 Task: Share this slide with ""softage.2@softage.net"".
Action: Mouse moved to (1102, 62)
Screenshot: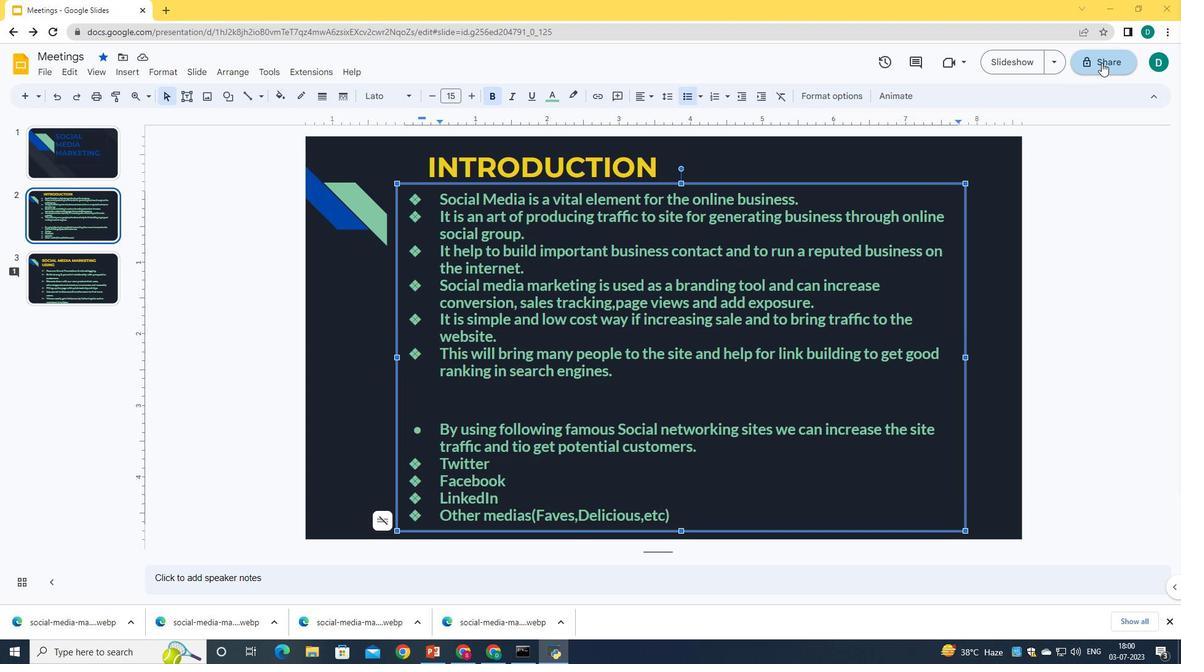 
Action: Mouse pressed left at (1102, 62)
Screenshot: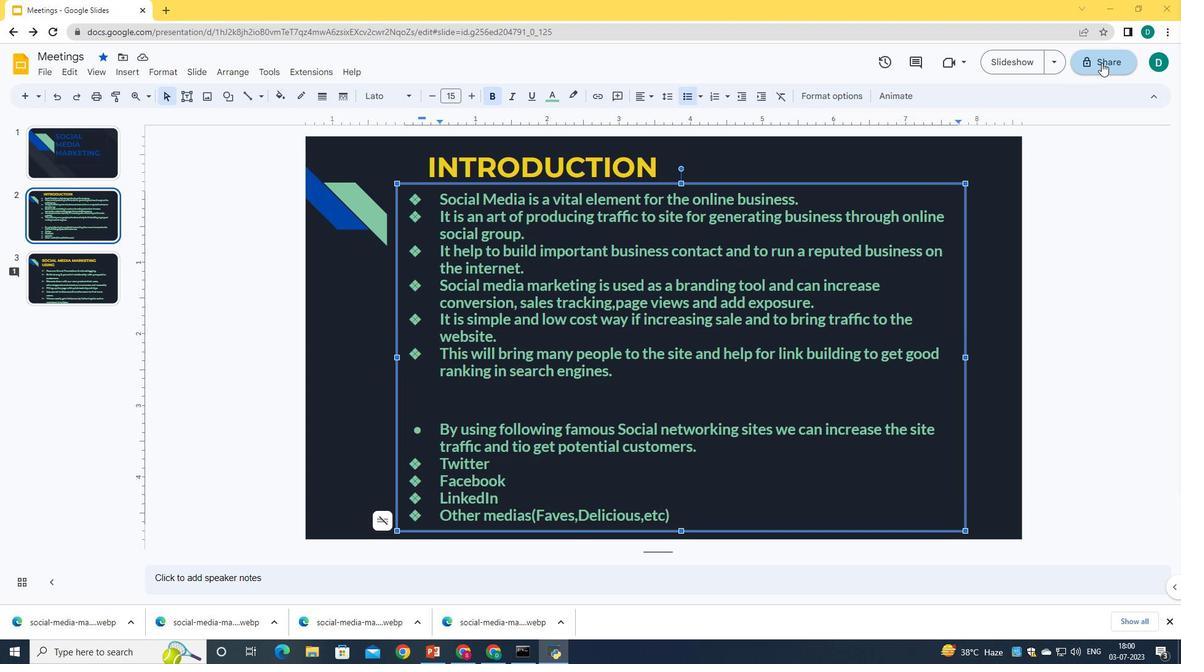 
Action: Mouse moved to (529, 261)
Screenshot: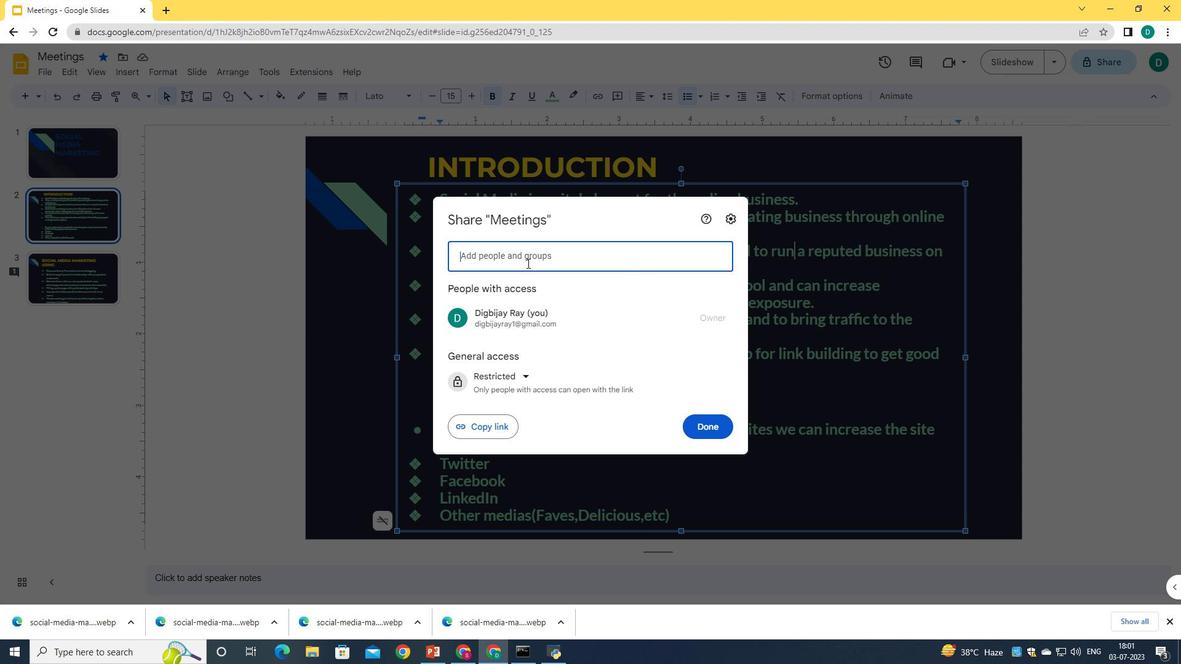 
Action: Mouse pressed left at (529, 261)
Screenshot: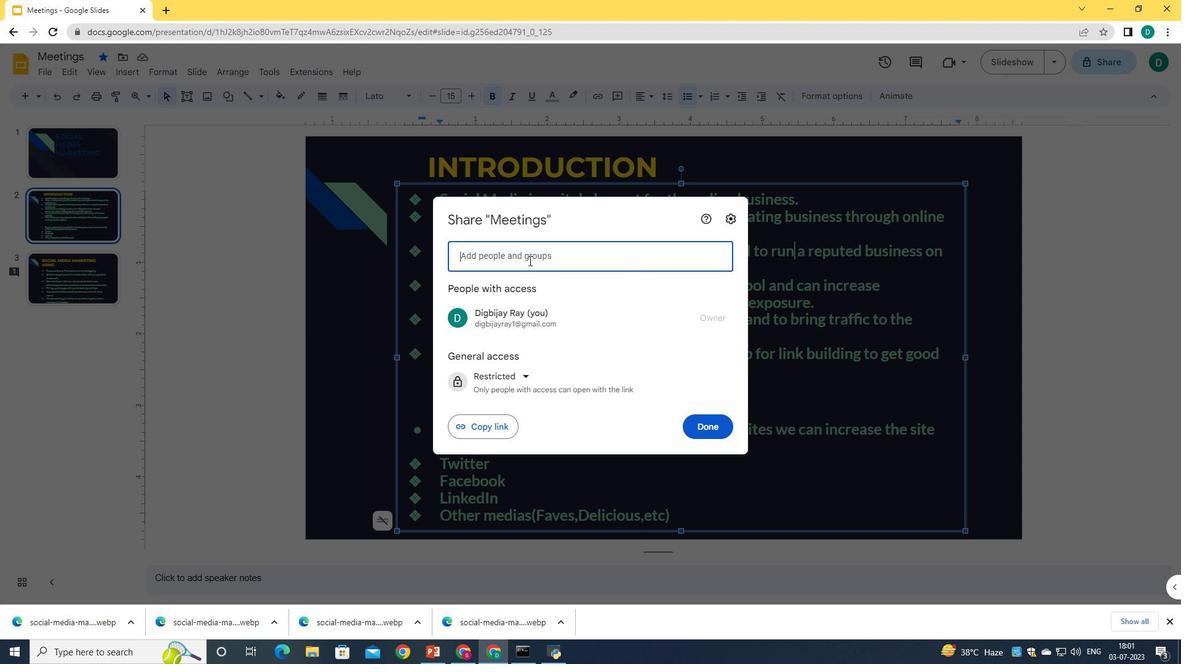 
Action: Key pressed softage.2<Key.shift><Key.shift><Key.shift><Key.shift><Key.shift>@softage.net
Screenshot: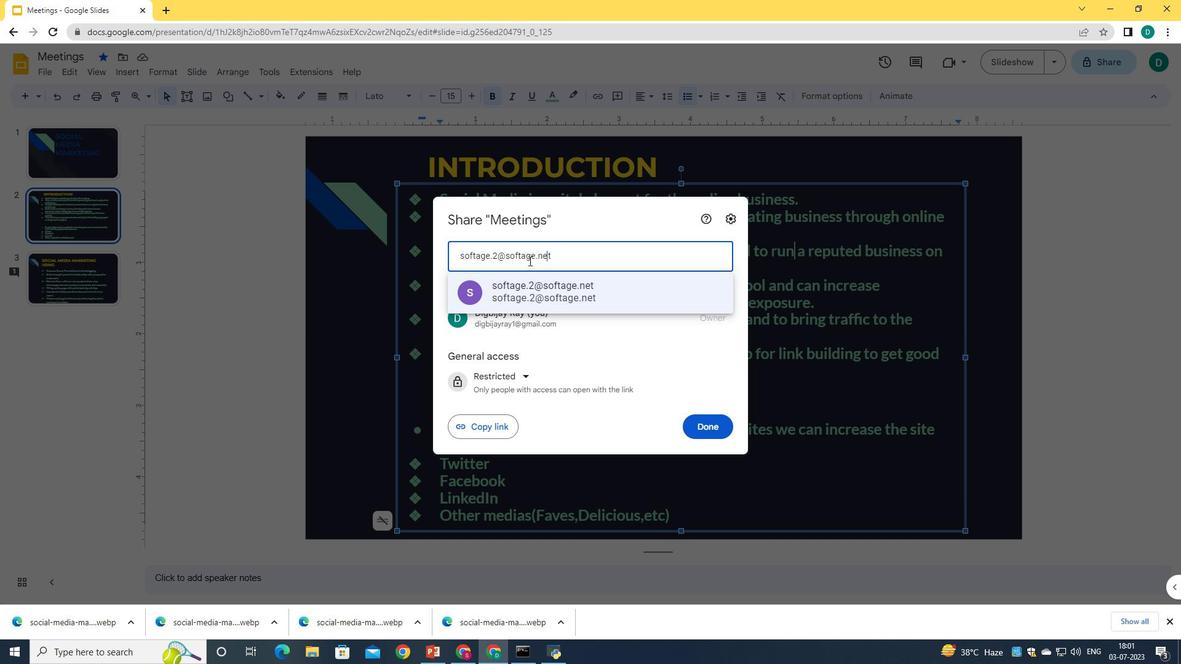 
Action: Mouse moved to (598, 296)
Screenshot: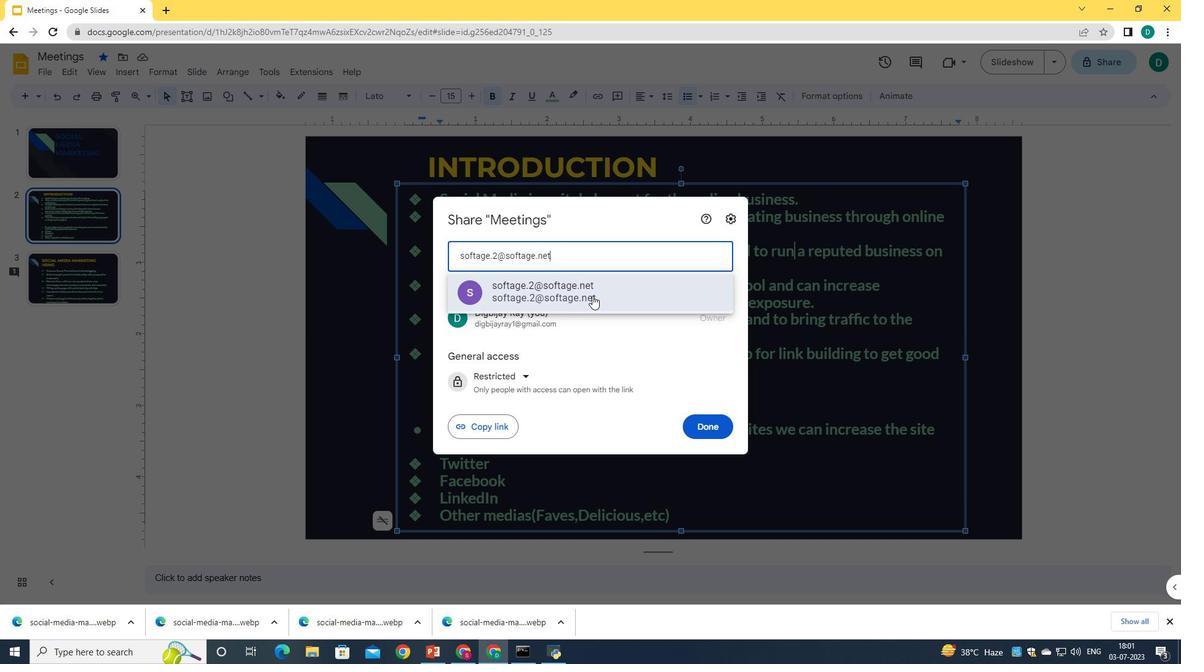 
Action: Mouse pressed left at (598, 296)
Screenshot: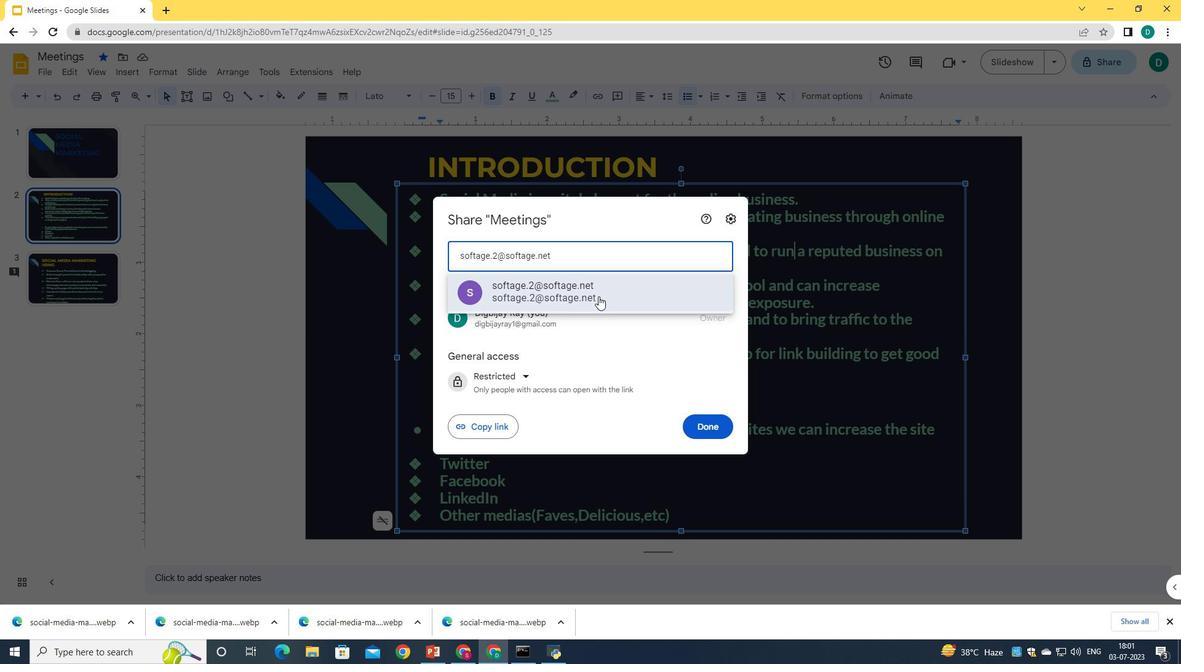 
Action: Mouse moved to (720, 254)
Screenshot: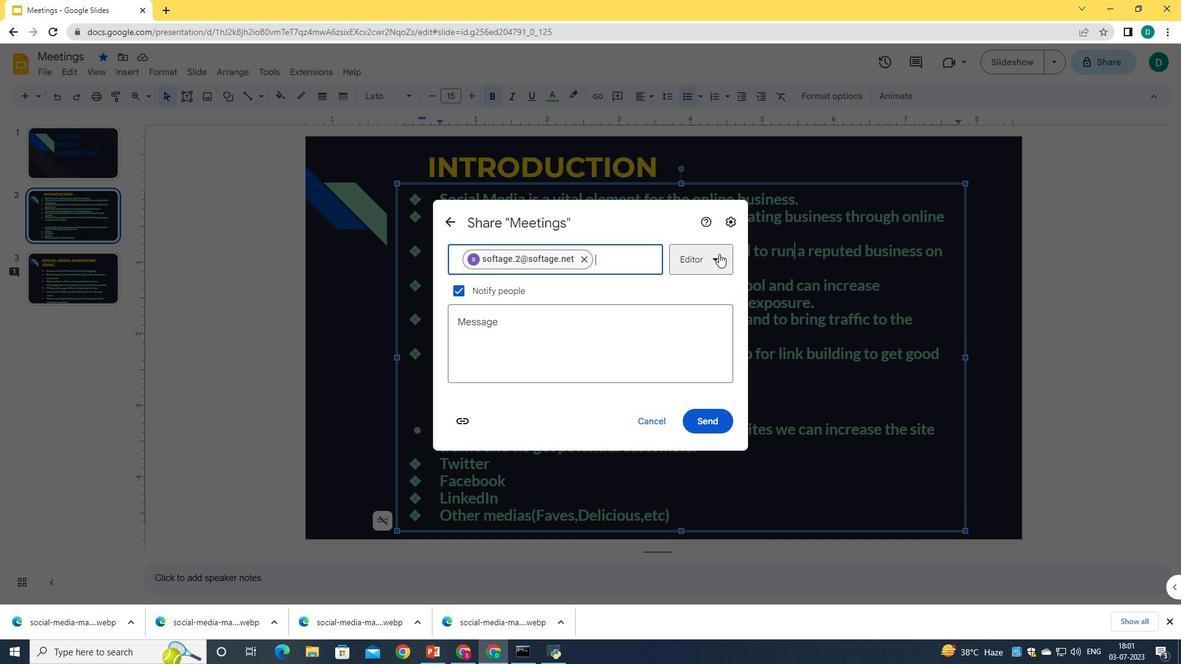 
Action: Mouse pressed left at (720, 254)
Screenshot: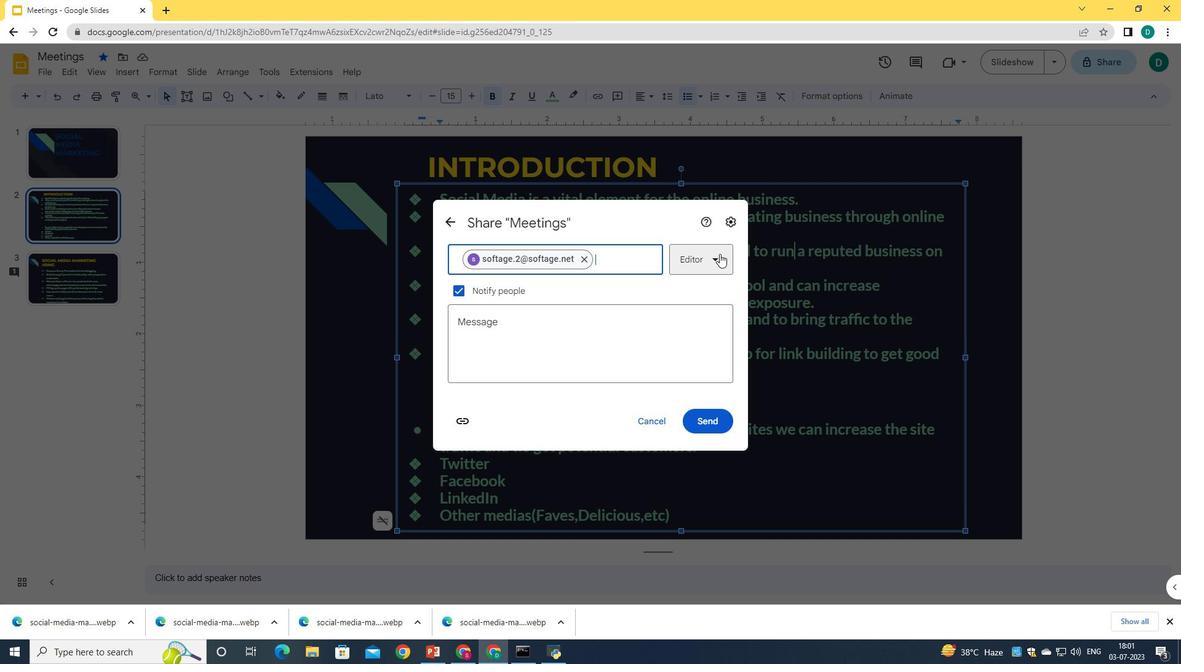 
Action: Mouse moved to (715, 294)
Screenshot: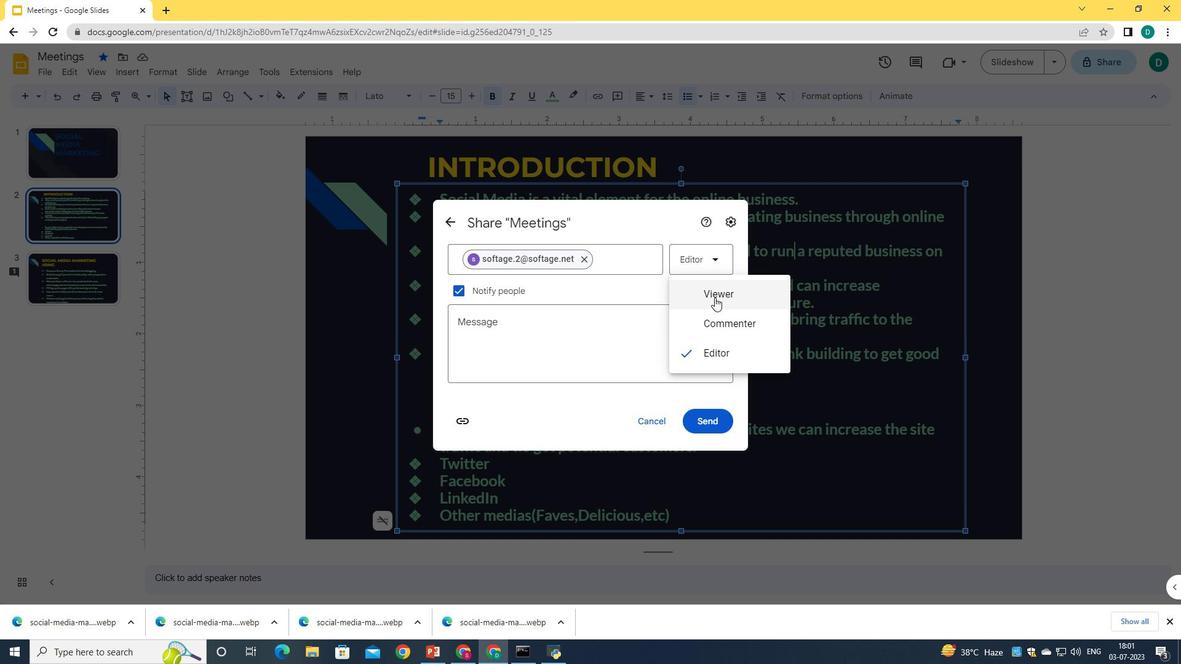
Action: Mouse pressed left at (715, 294)
Screenshot: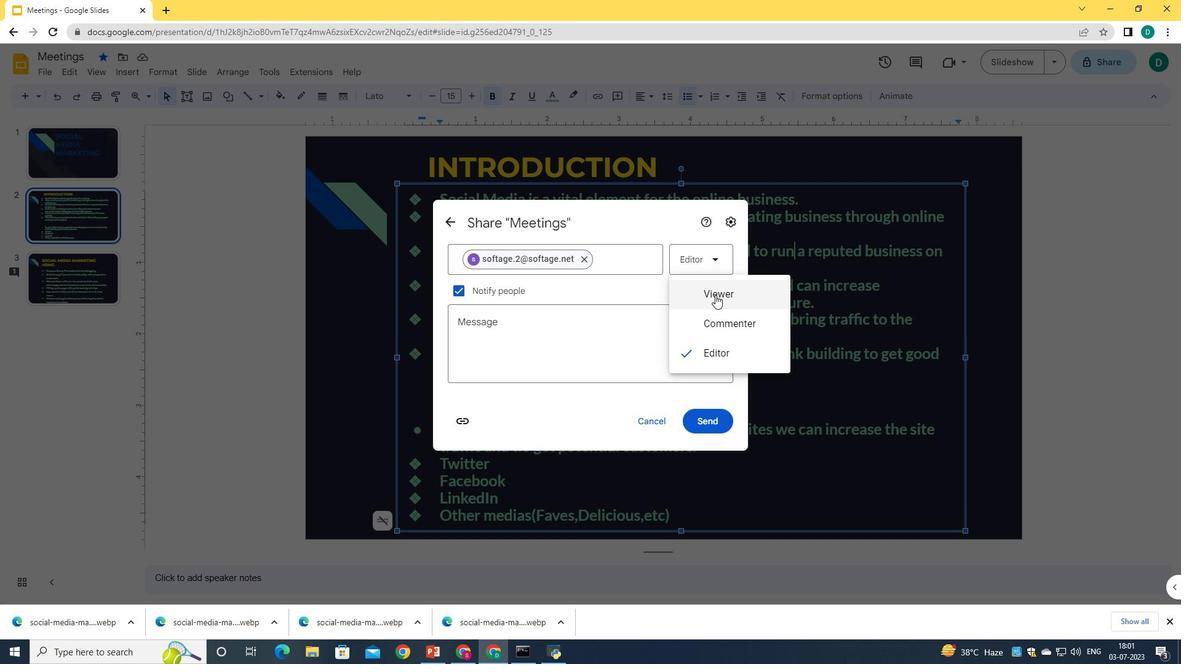 
Action: Mouse moved to (712, 421)
Screenshot: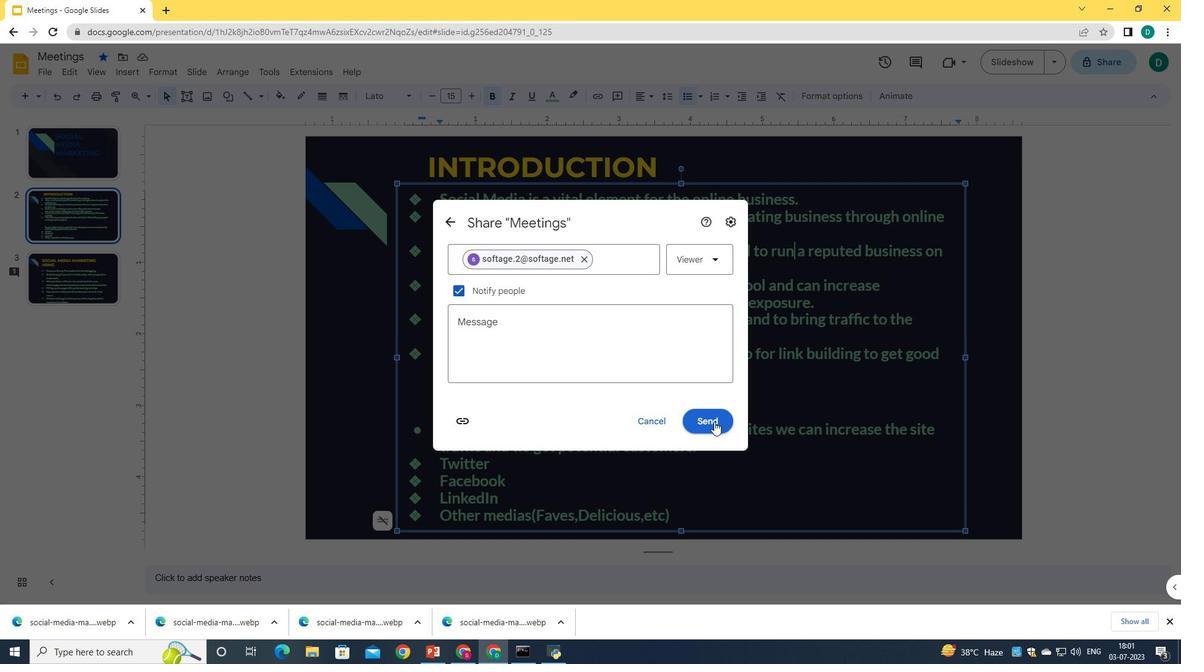 
Action: Mouse pressed left at (712, 421)
Screenshot: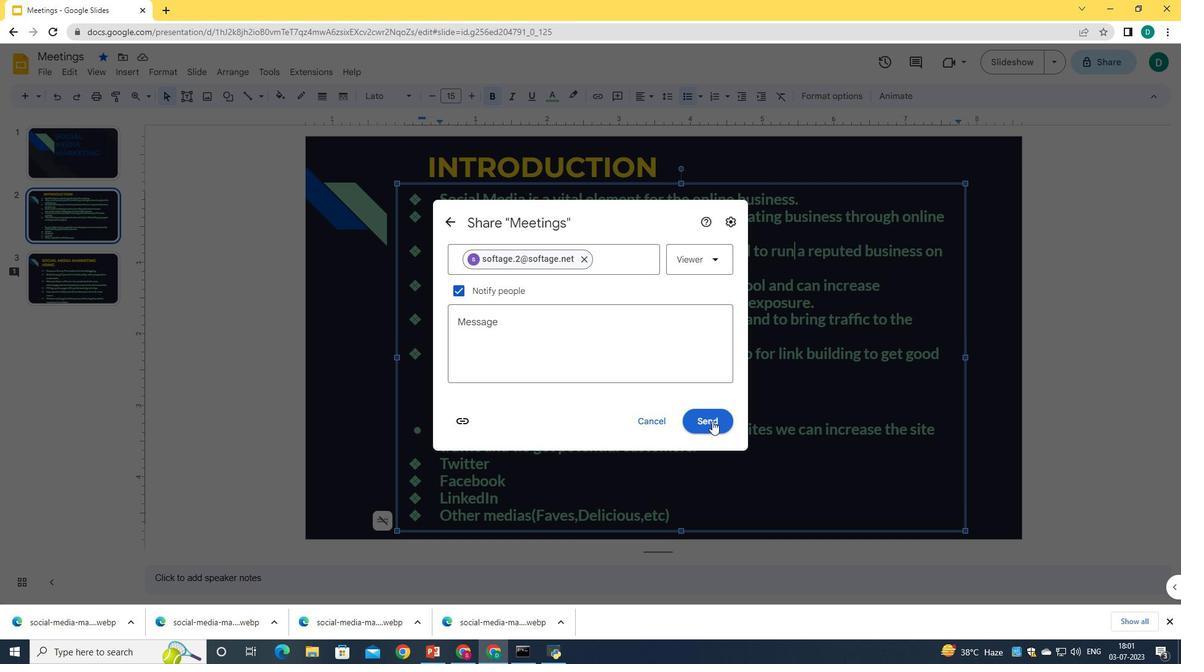 
Action: Mouse moved to (706, 418)
Screenshot: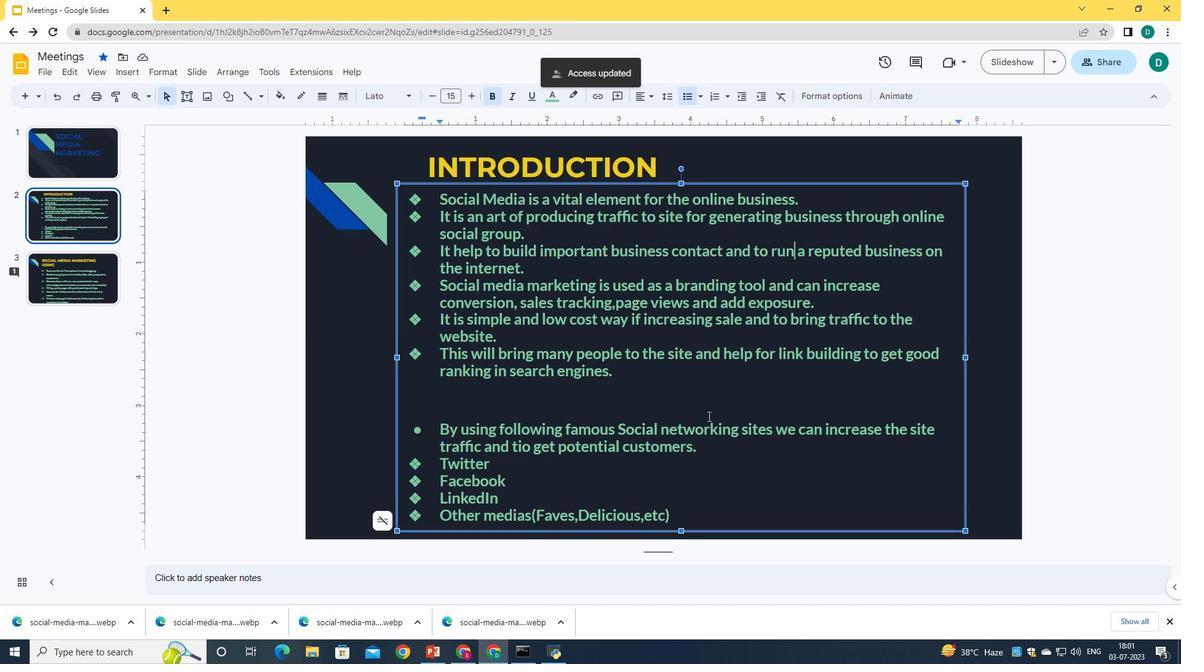 
